 Task: Make in the project AgileFlow an epic 'IT Change Management Process Improvement'. Create in the project AgileFlow an epic 'IT Release Management Process Improvement'. Add in the project AgileFlow an epic 'IT Configuration Management Process Improvement'
Action: Mouse moved to (87, 182)
Screenshot: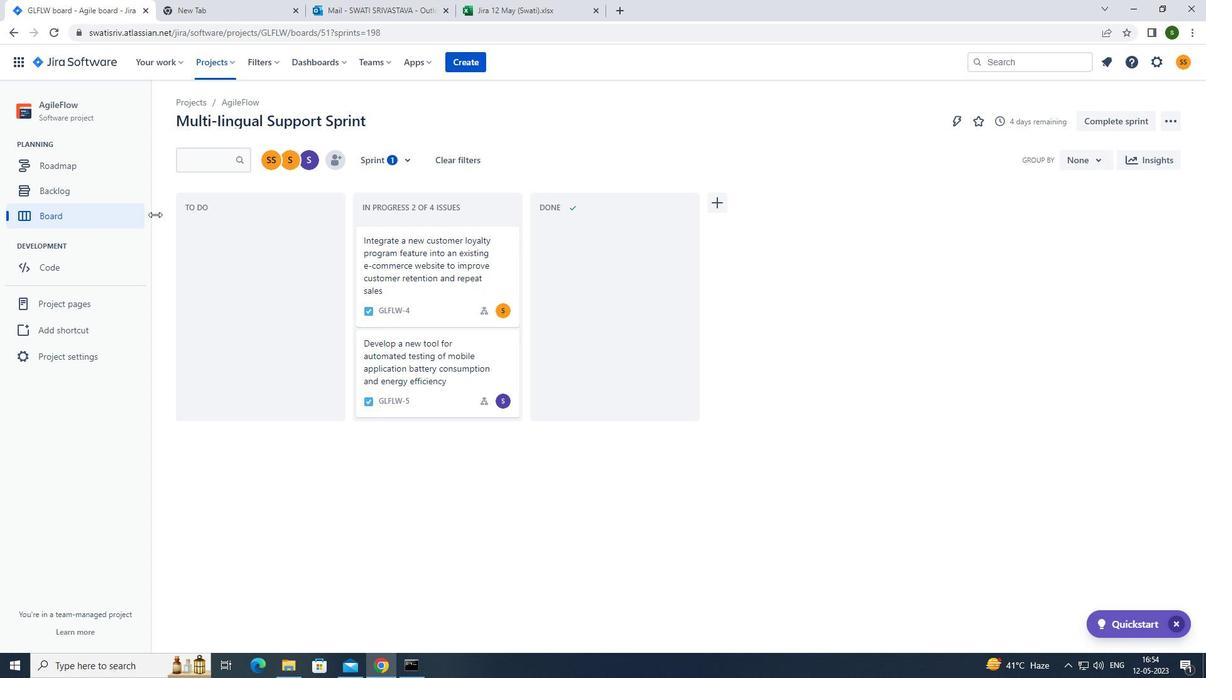 
Action: Mouse pressed left at (87, 182)
Screenshot: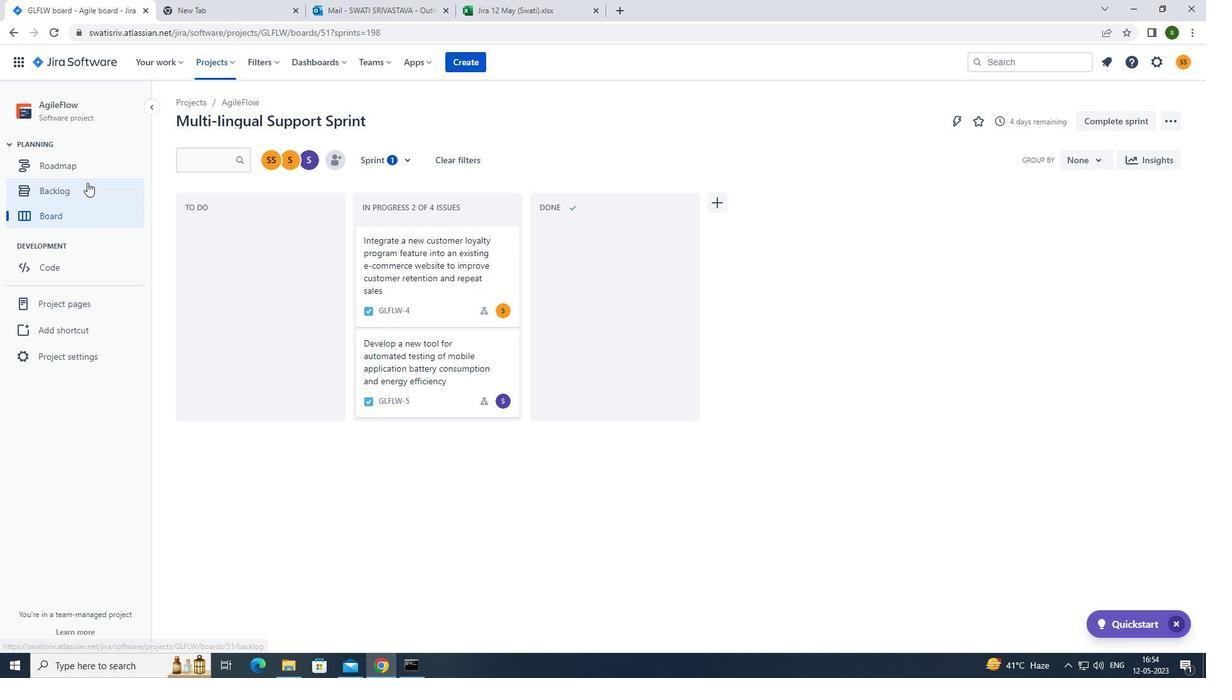 
Action: Mouse moved to (392, 153)
Screenshot: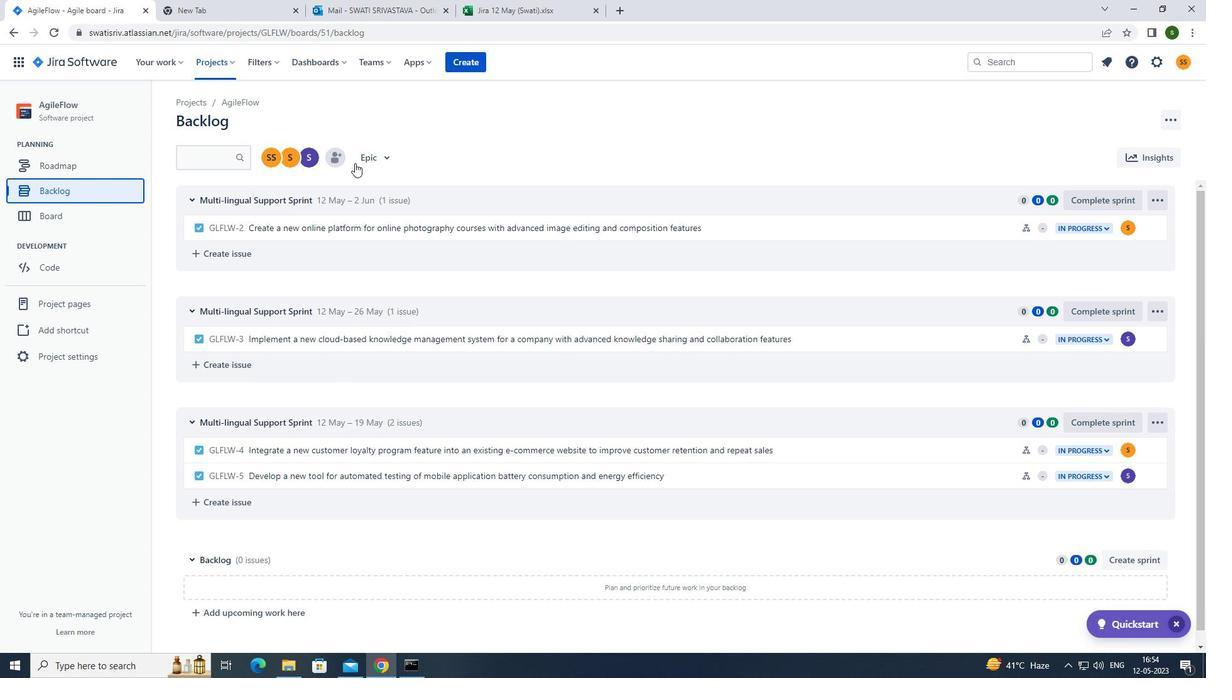 
Action: Mouse pressed left at (392, 153)
Screenshot: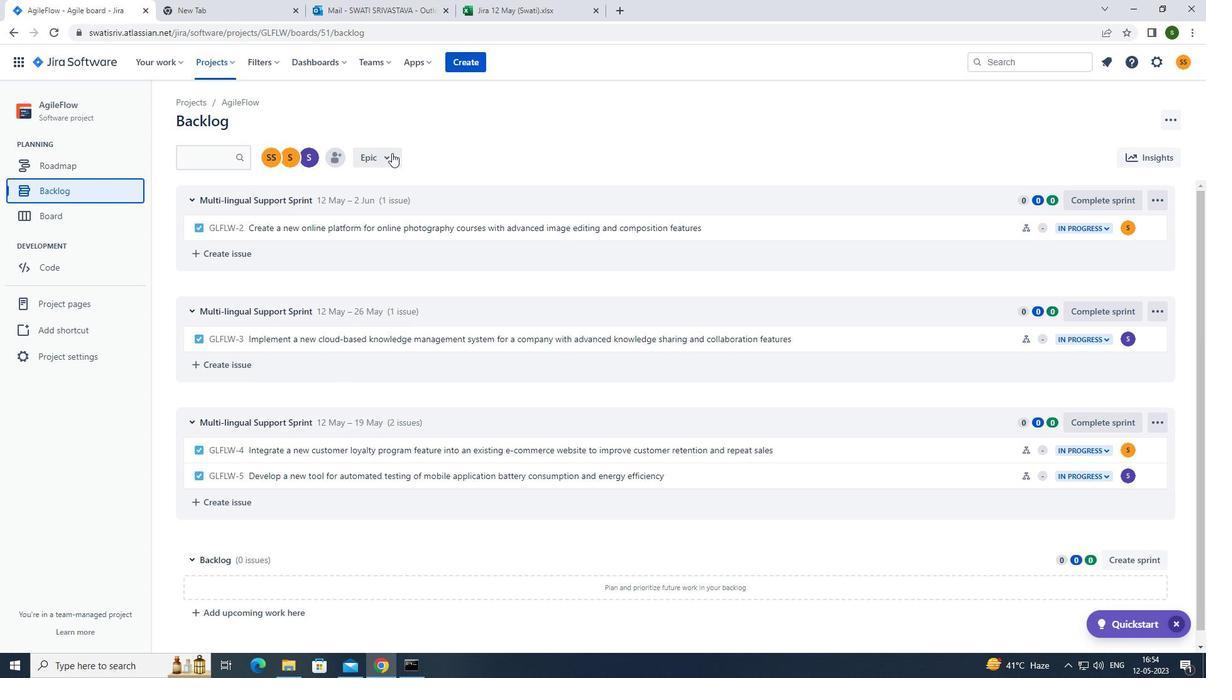 
Action: Mouse moved to (373, 232)
Screenshot: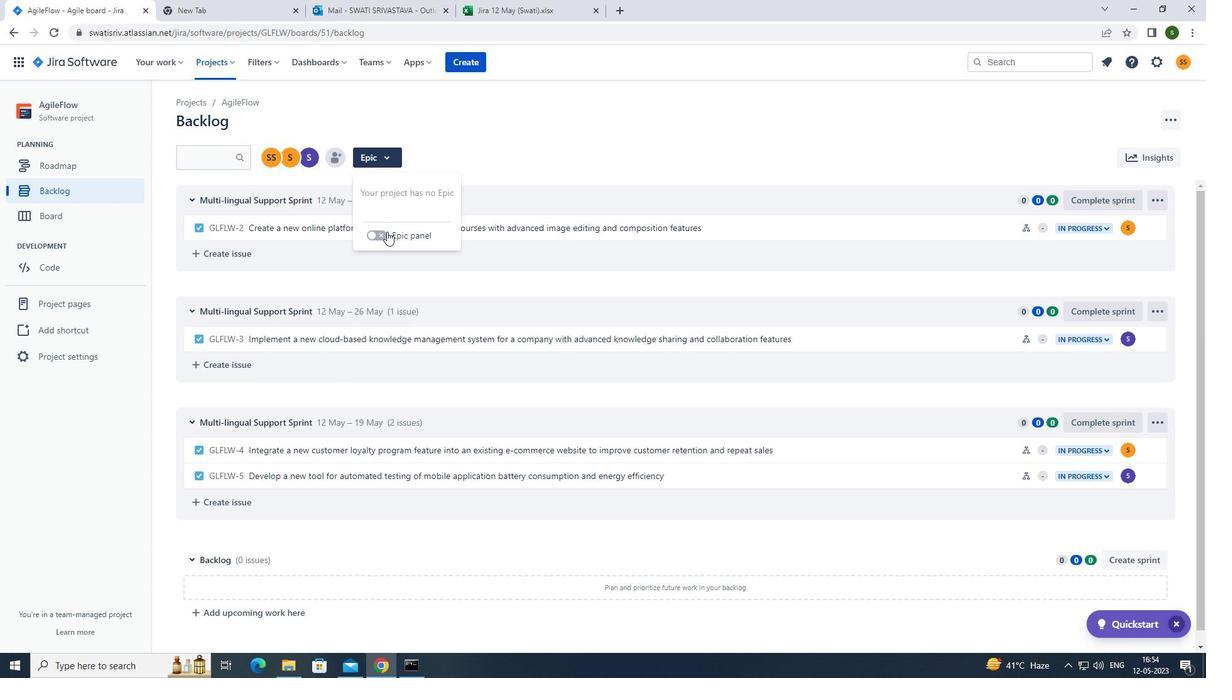 
Action: Mouse pressed left at (373, 232)
Screenshot: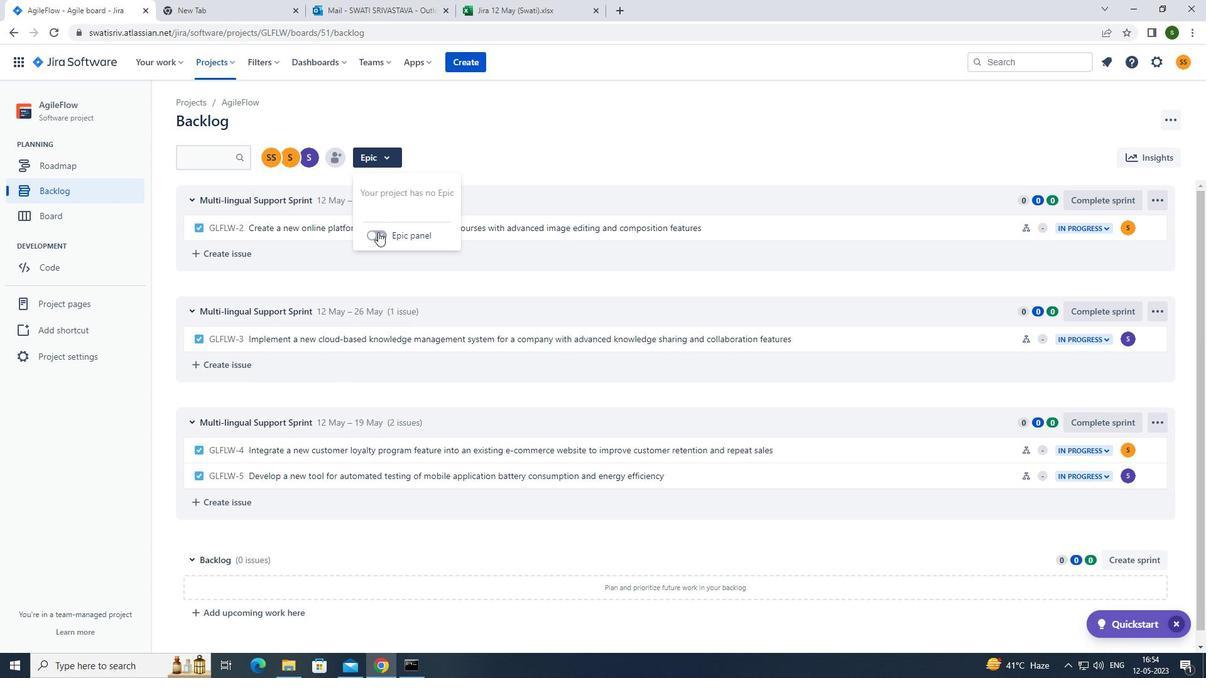 
Action: Mouse moved to (247, 433)
Screenshot: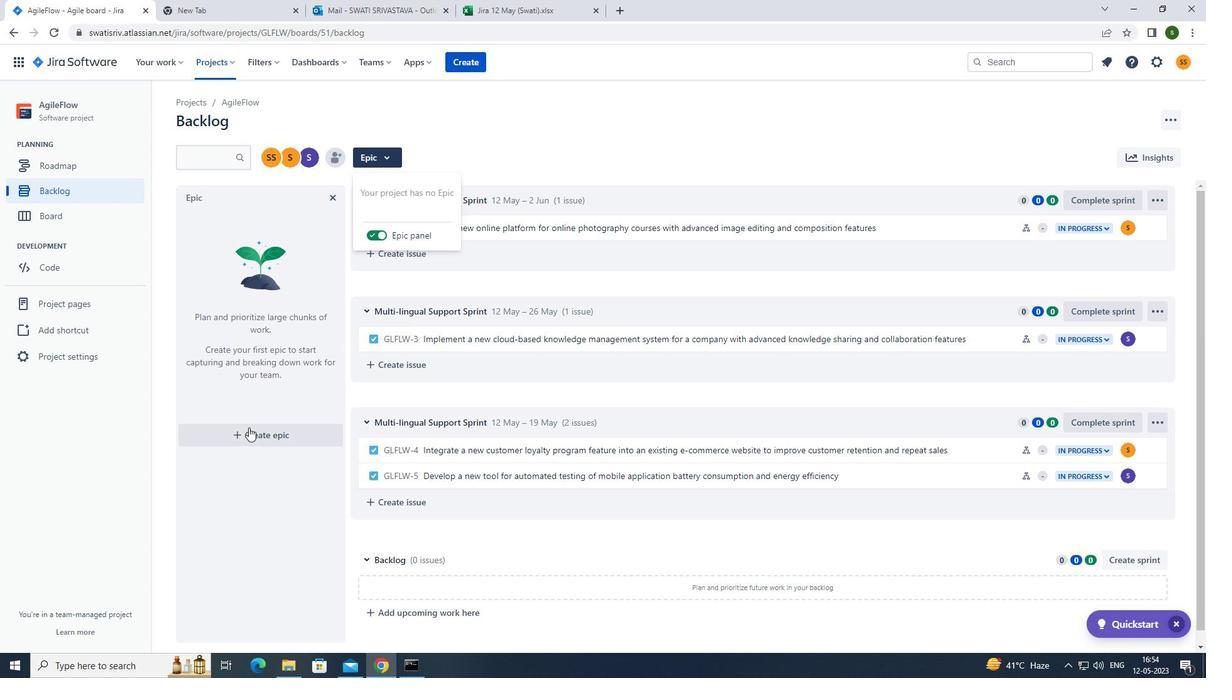 
Action: Mouse pressed left at (247, 433)
Screenshot: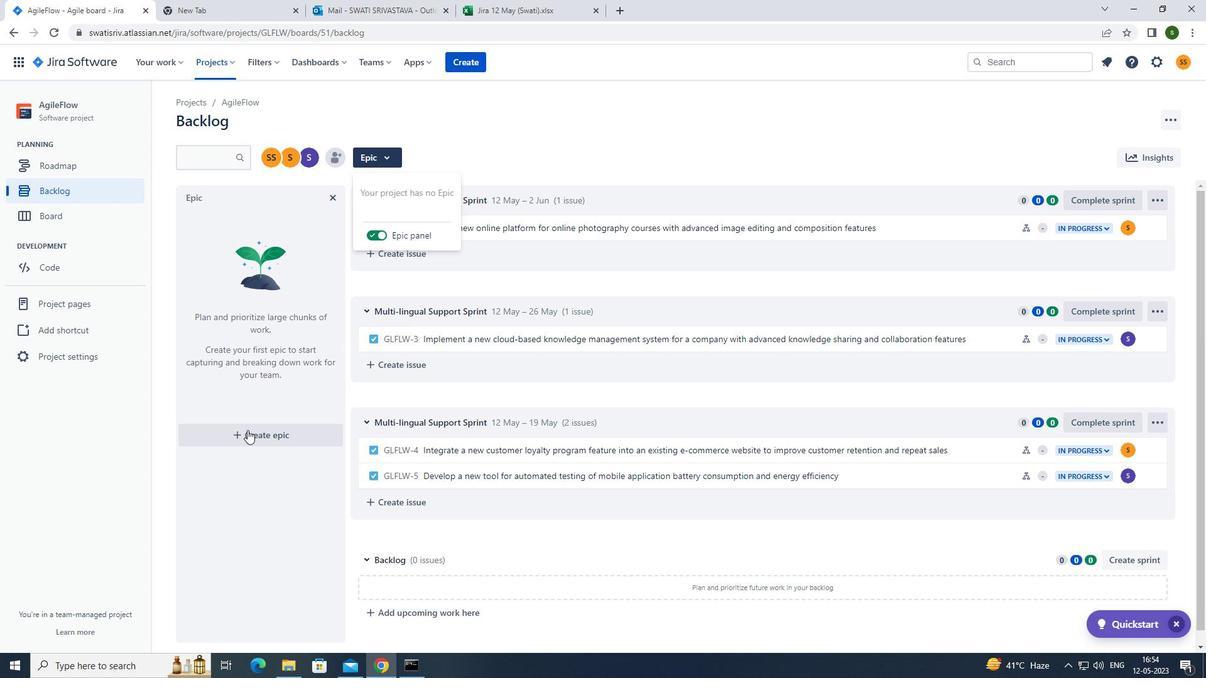 
Action: Mouse moved to (247, 433)
Screenshot: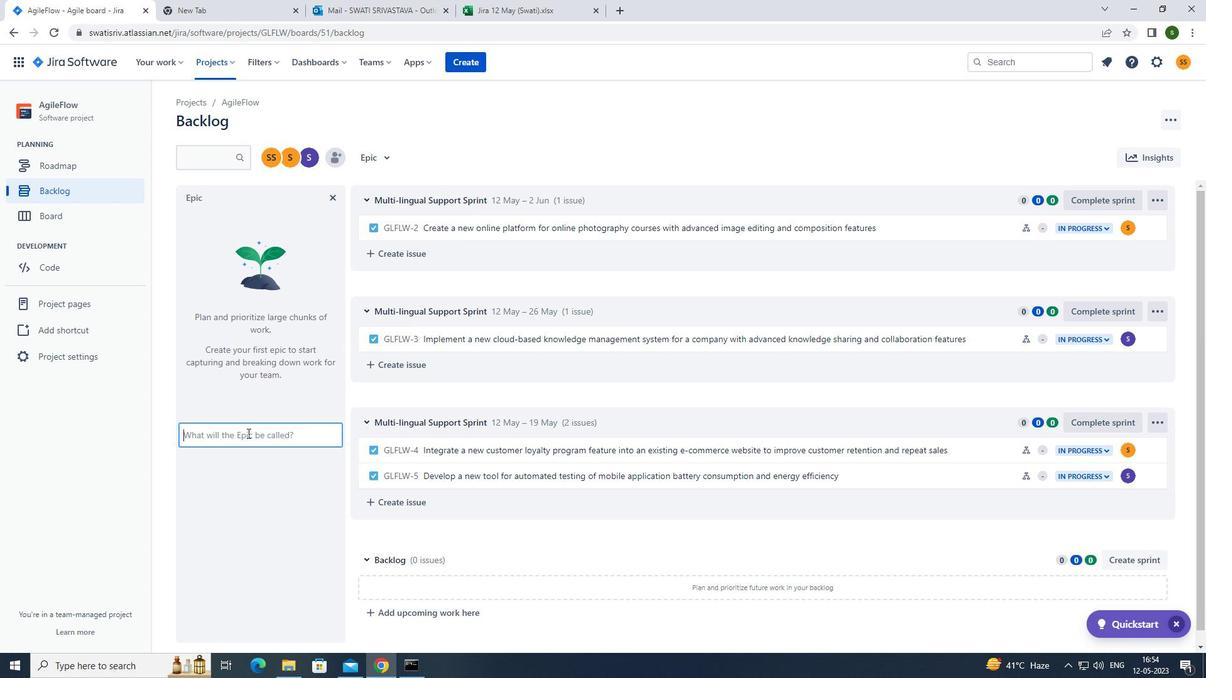 
Action: Key pressed <Key.caps_lock>it<Key.space>c<Key.caps_lock>hange<Key.space><Key.caps_lock>m<Key.caps_lock>anagement<Key.space><Key.caps_lock>p<Key.caps_lock>rocess<Key.space><Key.caps_lock>i<Key.caps_lock>mprovement<Key.enter><Key.caps_lock>it<Key.space>r<Key.caps_lock>elease<Key.space><Key.caps_lock>m<Key.caps_lock>anagement<Key.space><Key.caps_lock>p<Key.caps_lock>rocess<Key.space><Key.caps_lock>i<Key.caps_lock>mprovement<Key.enter><Key.caps_lock>it<Key.space>c<Key.caps_lock>onfiguration<Key.space><Key.caps_lock>m<Key.caps_lock>nagement<Key.space><Key.caps_lock>p<Key.caps_lock>rocess<Key.space><Key.caps_lock>i<Key.caps_lock>mprovement
Screenshot: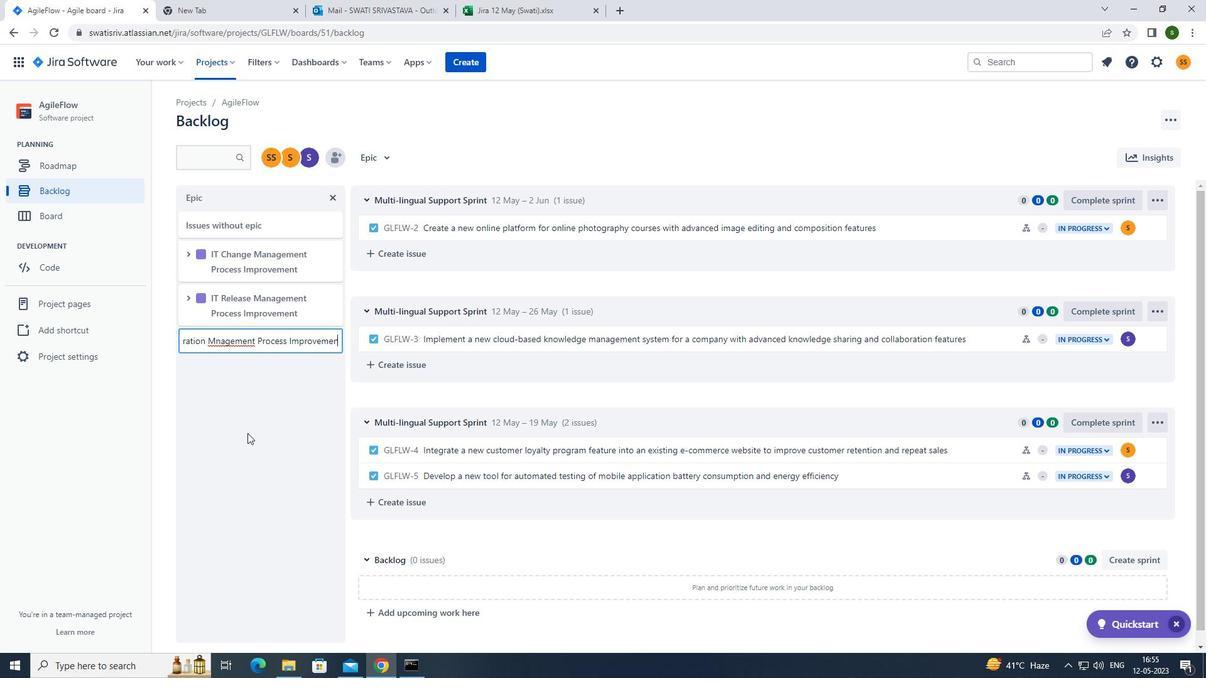 
Action: Mouse moved to (213, 344)
Screenshot: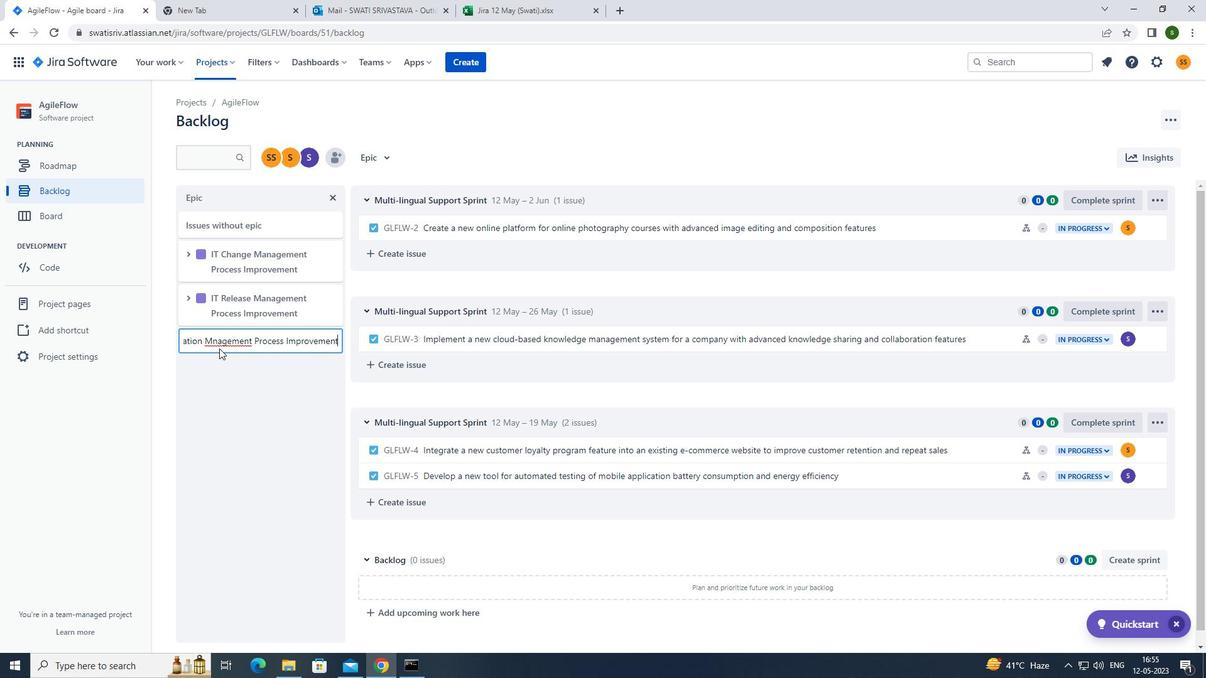 
Action: Mouse pressed left at (213, 344)
Screenshot: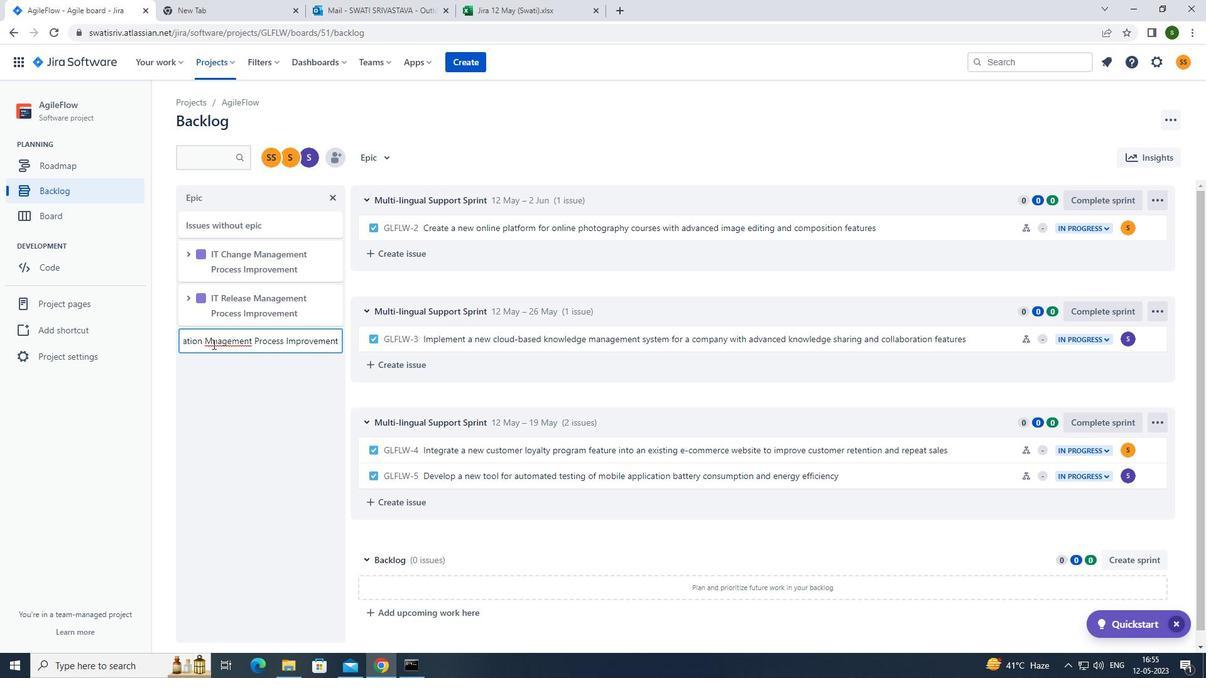 
Action: Key pressed a<Key.enter>
Screenshot: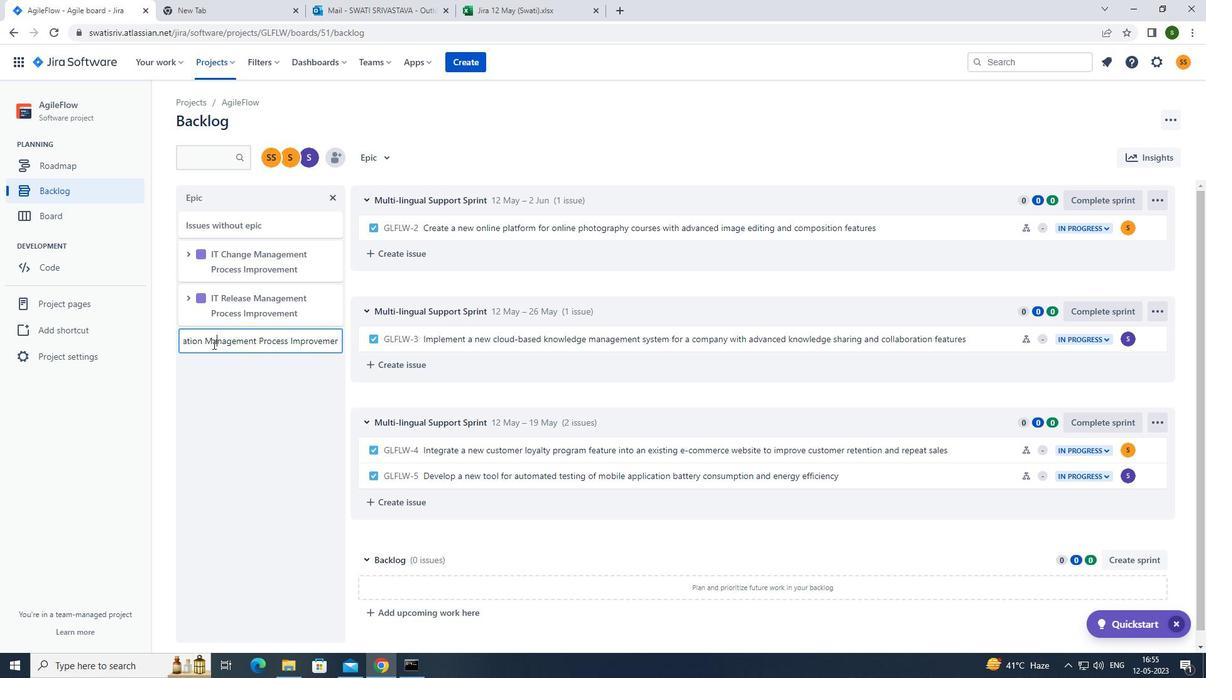 
